 Task: Create a rule when a card is created in list name by anyone .
Action: Mouse pressed left at (556, 452)
Screenshot: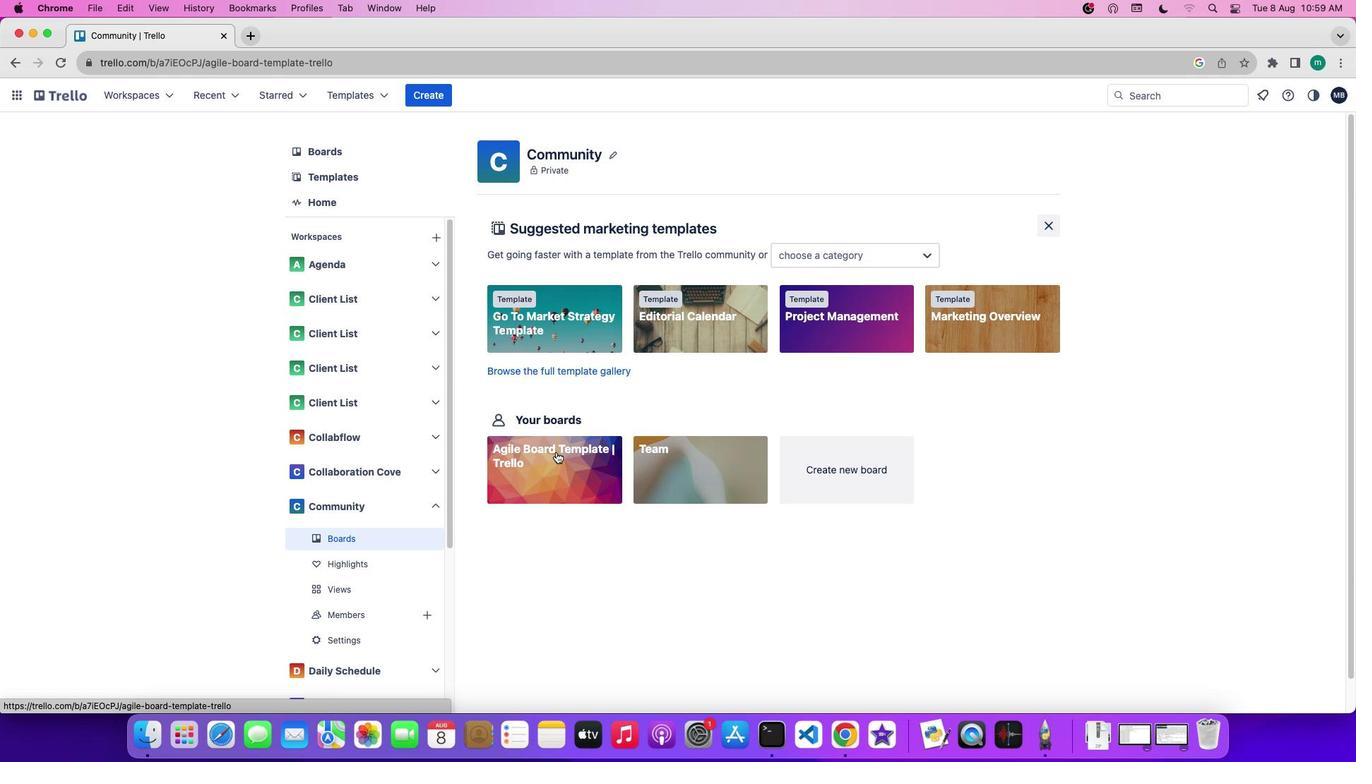 
Action: Mouse moved to (1172, 317)
Screenshot: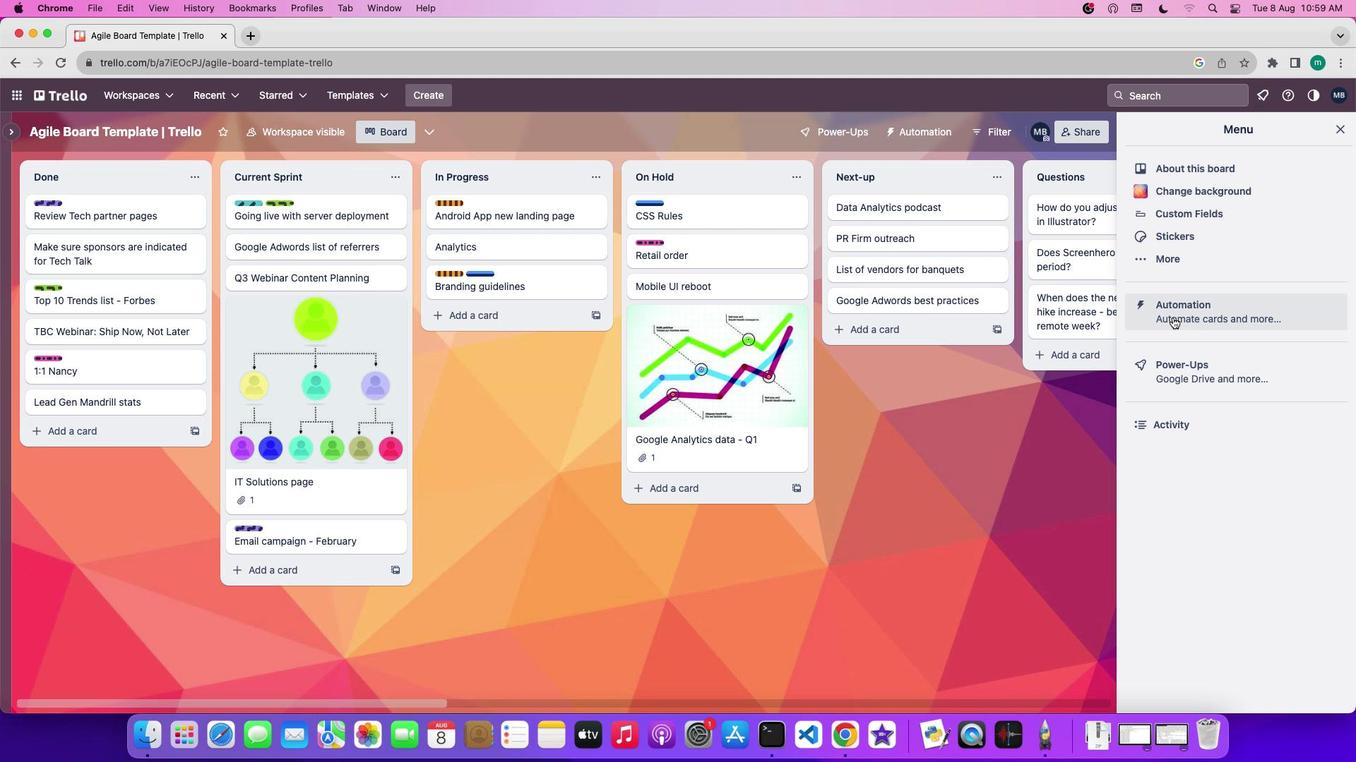 
Action: Mouse pressed left at (1172, 317)
Screenshot: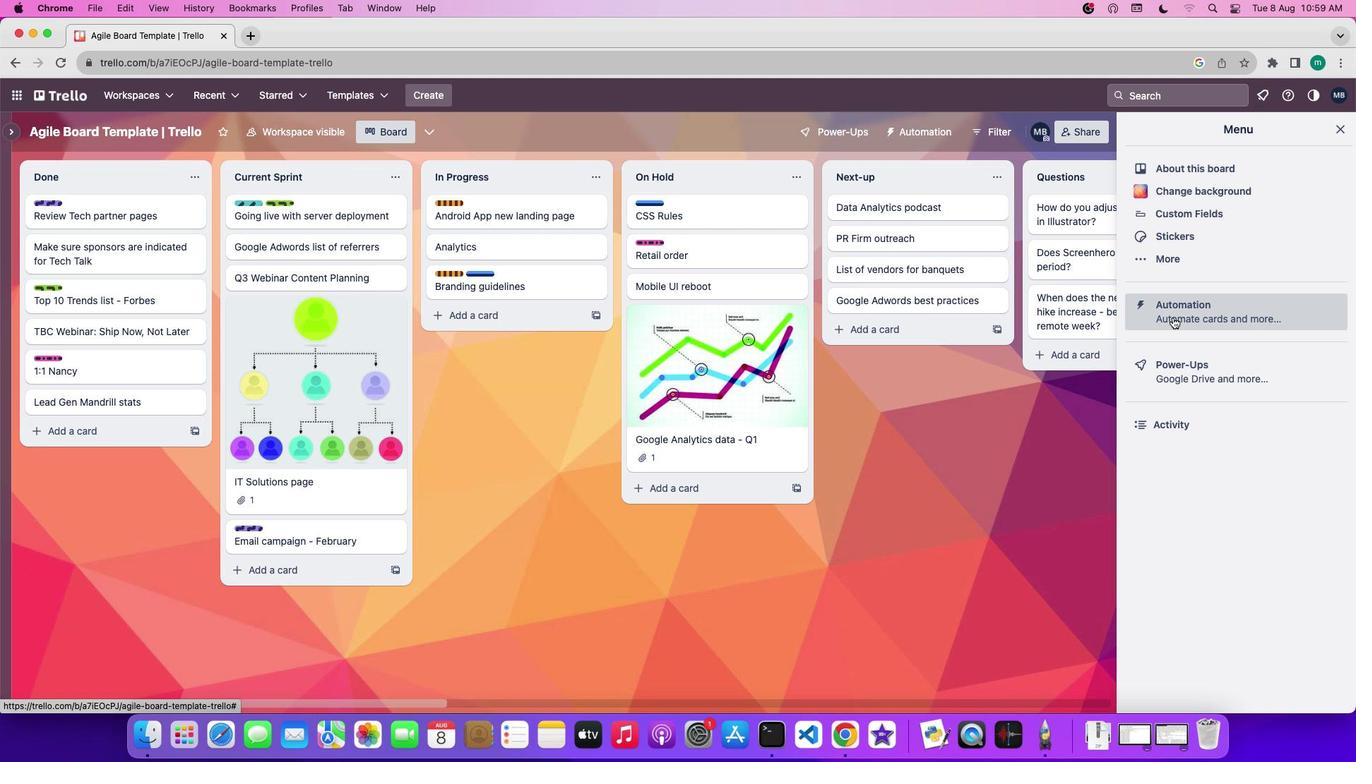 
Action: Mouse moved to (100, 250)
Screenshot: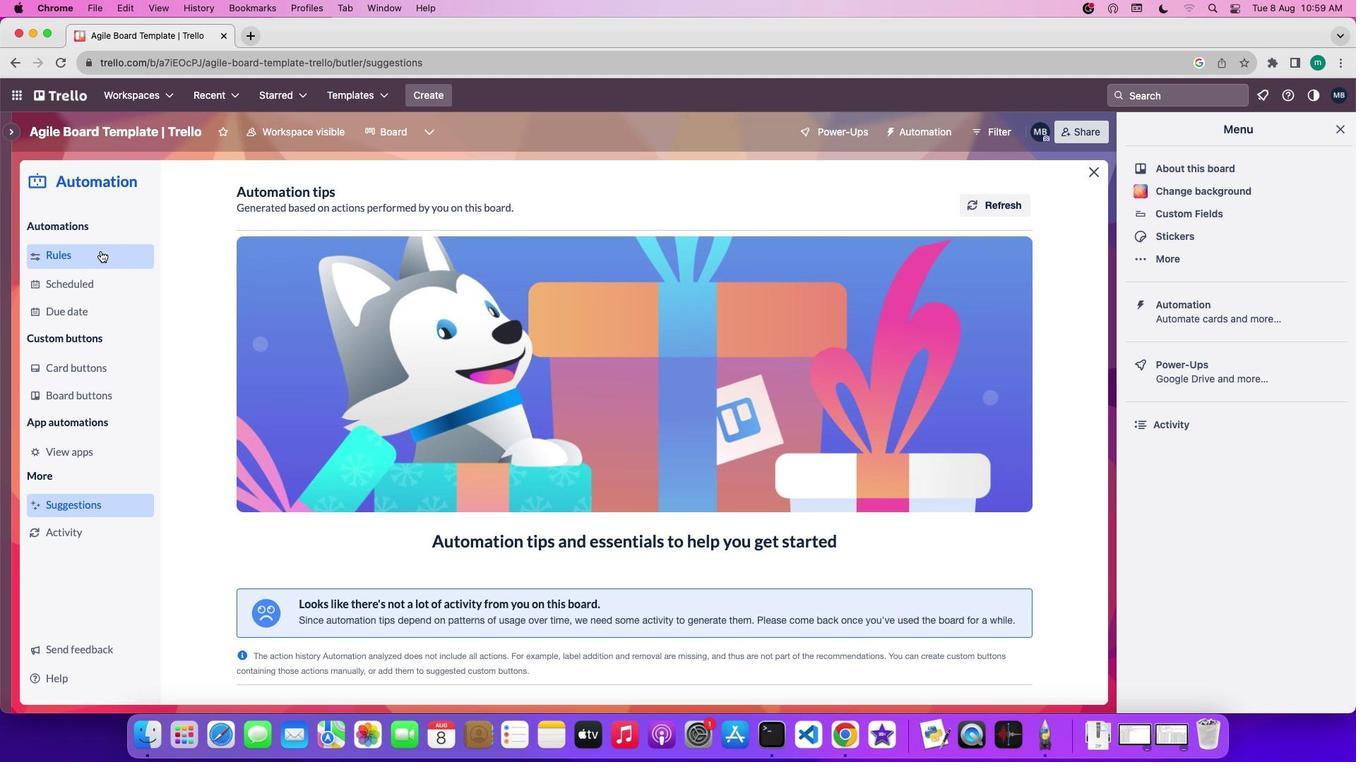 
Action: Mouse pressed left at (100, 250)
Screenshot: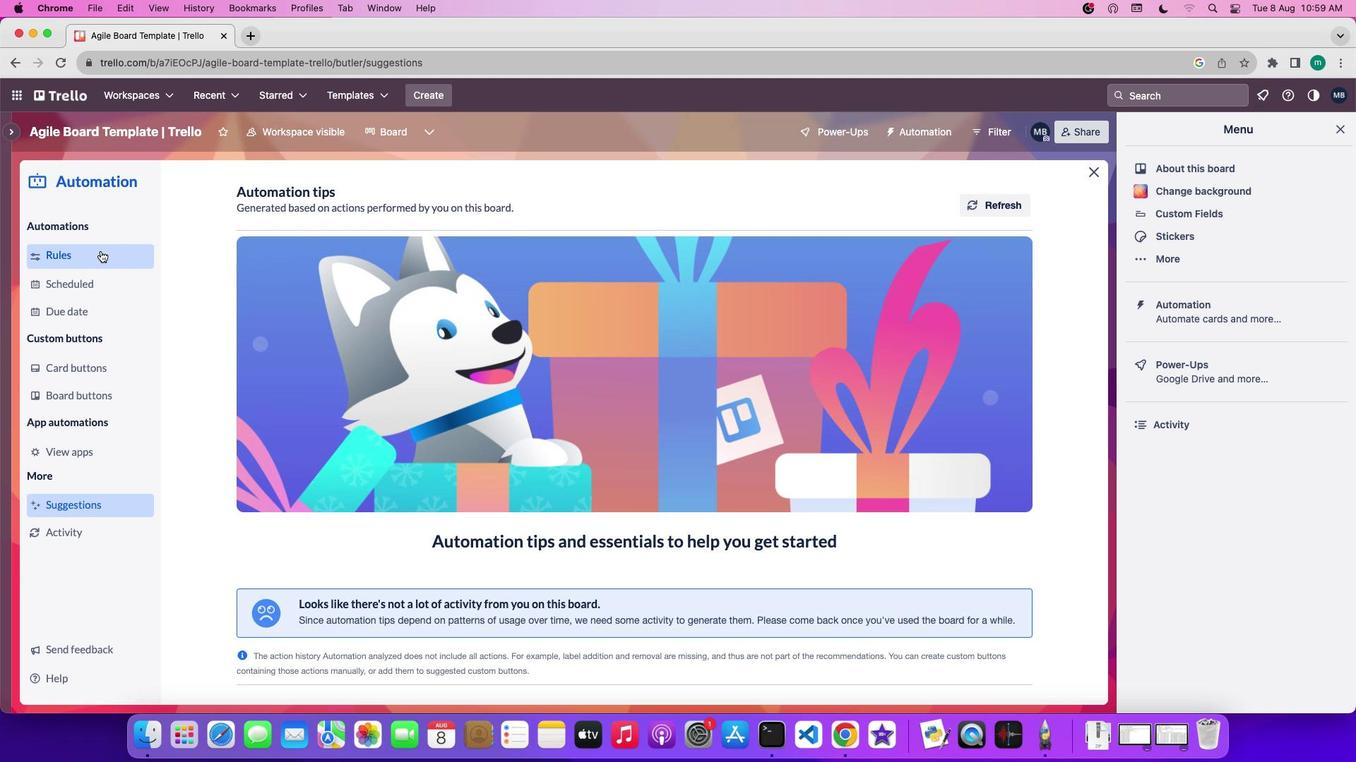 
Action: Mouse moved to (895, 190)
Screenshot: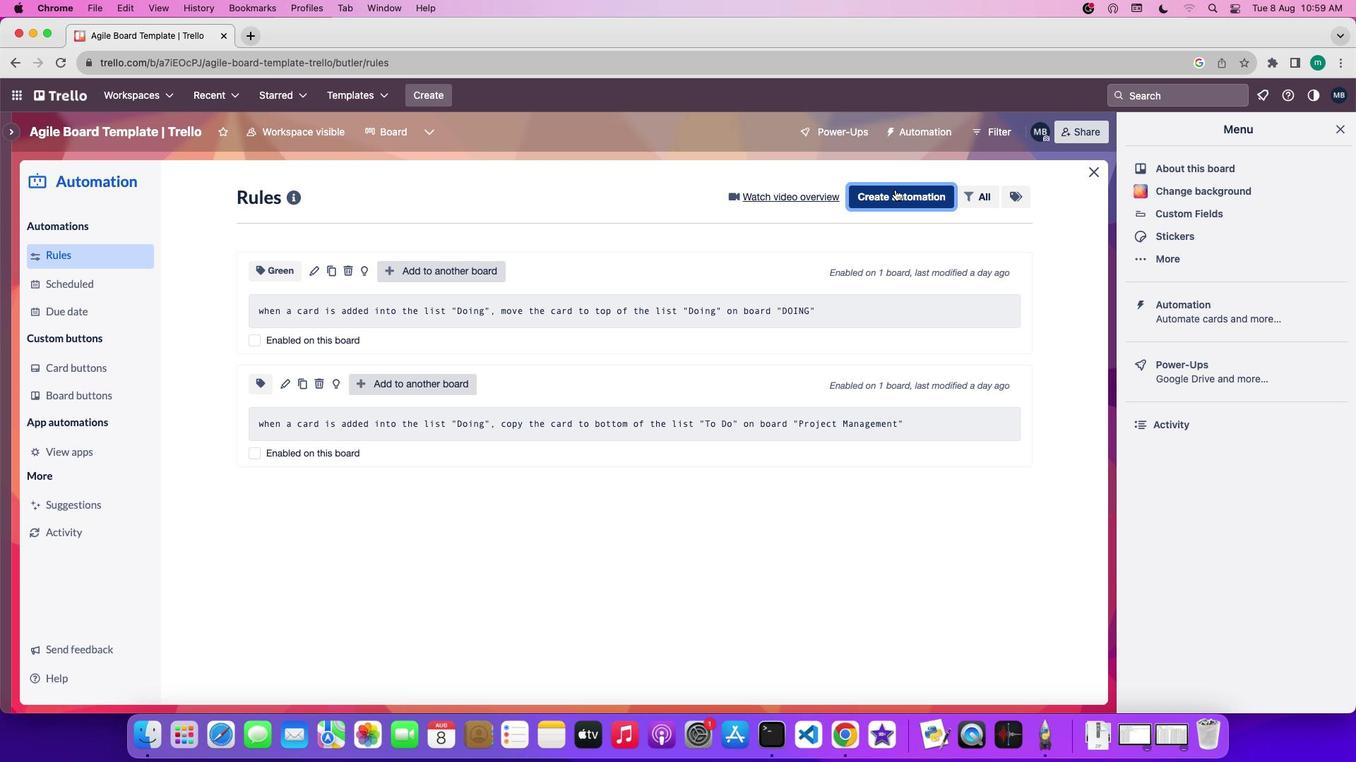 
Action: Mouse pressed left at (895, 190)
Screenshot: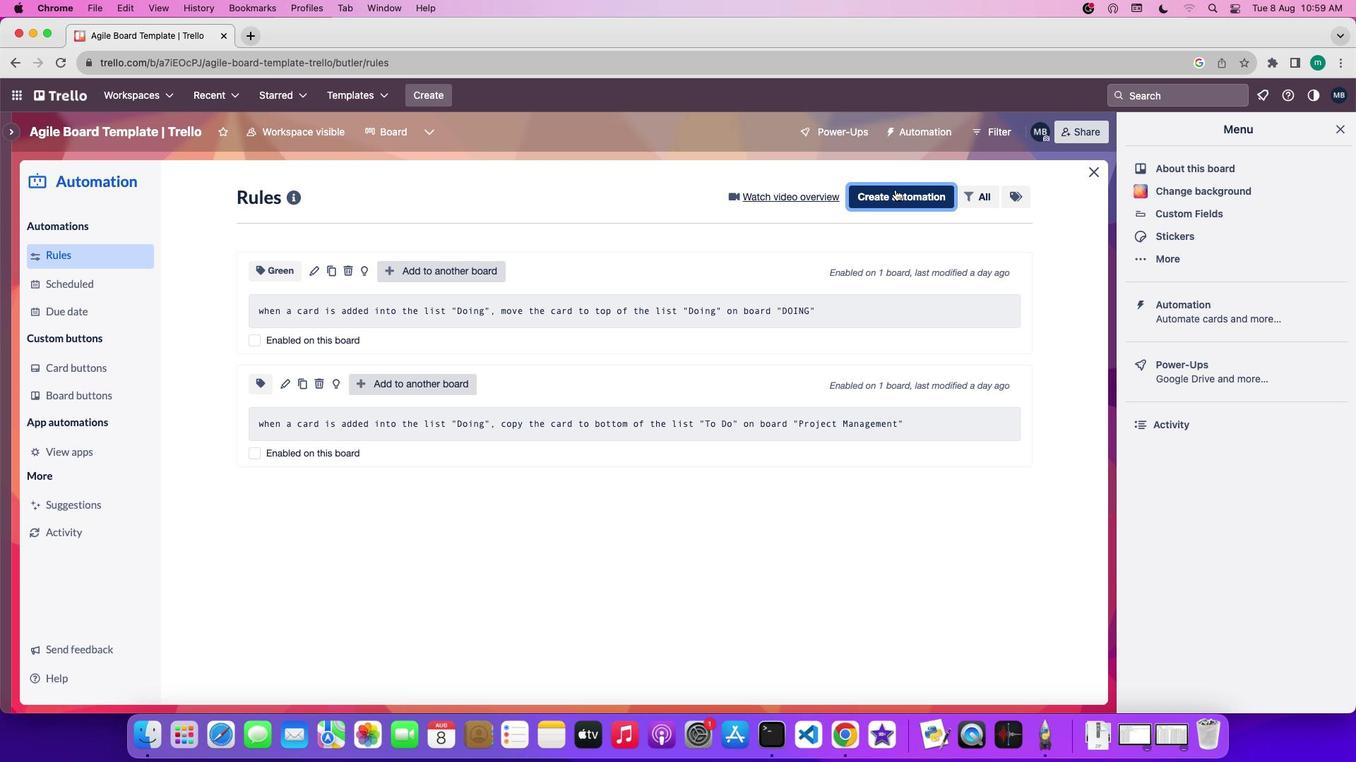 
Action: Mouse moved to (730, 420)
Screenshot: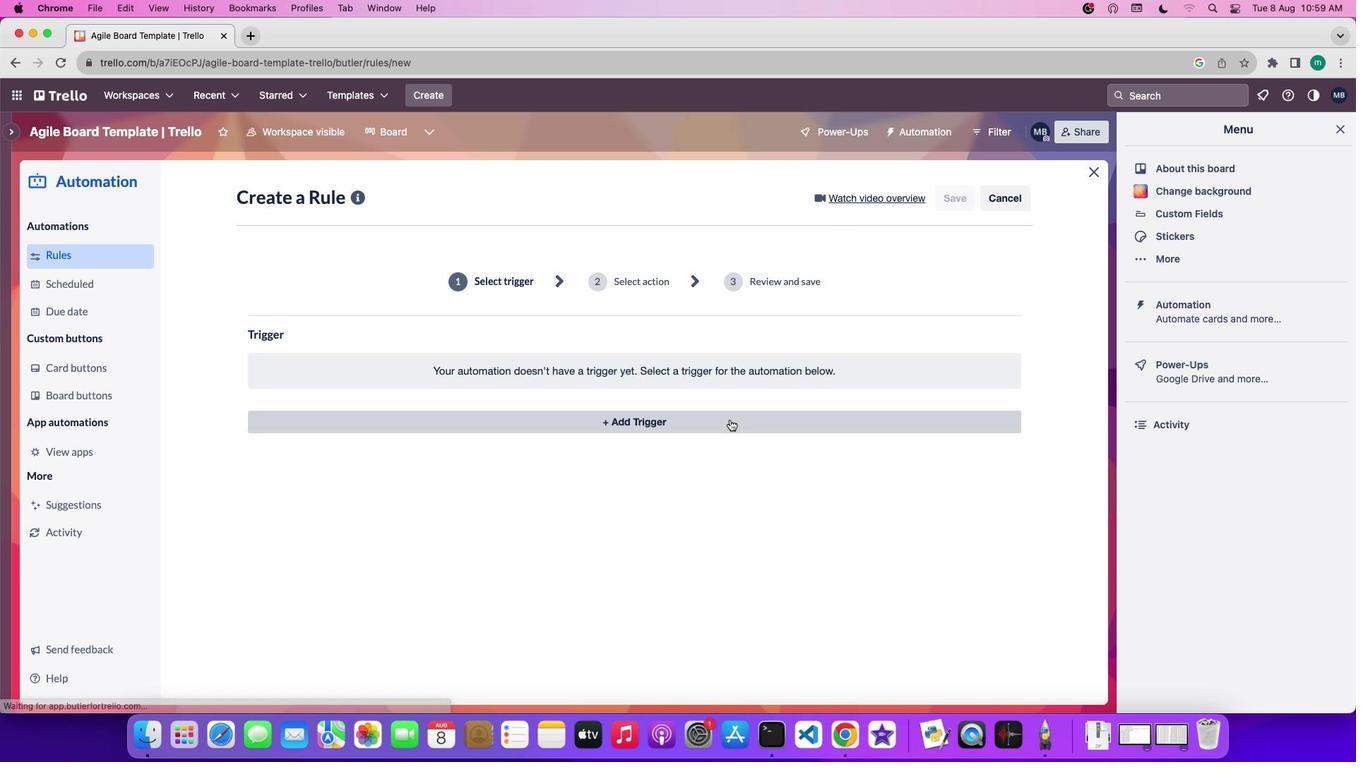 
Action: Mouse pressed left at (730, 420)
Screenshot: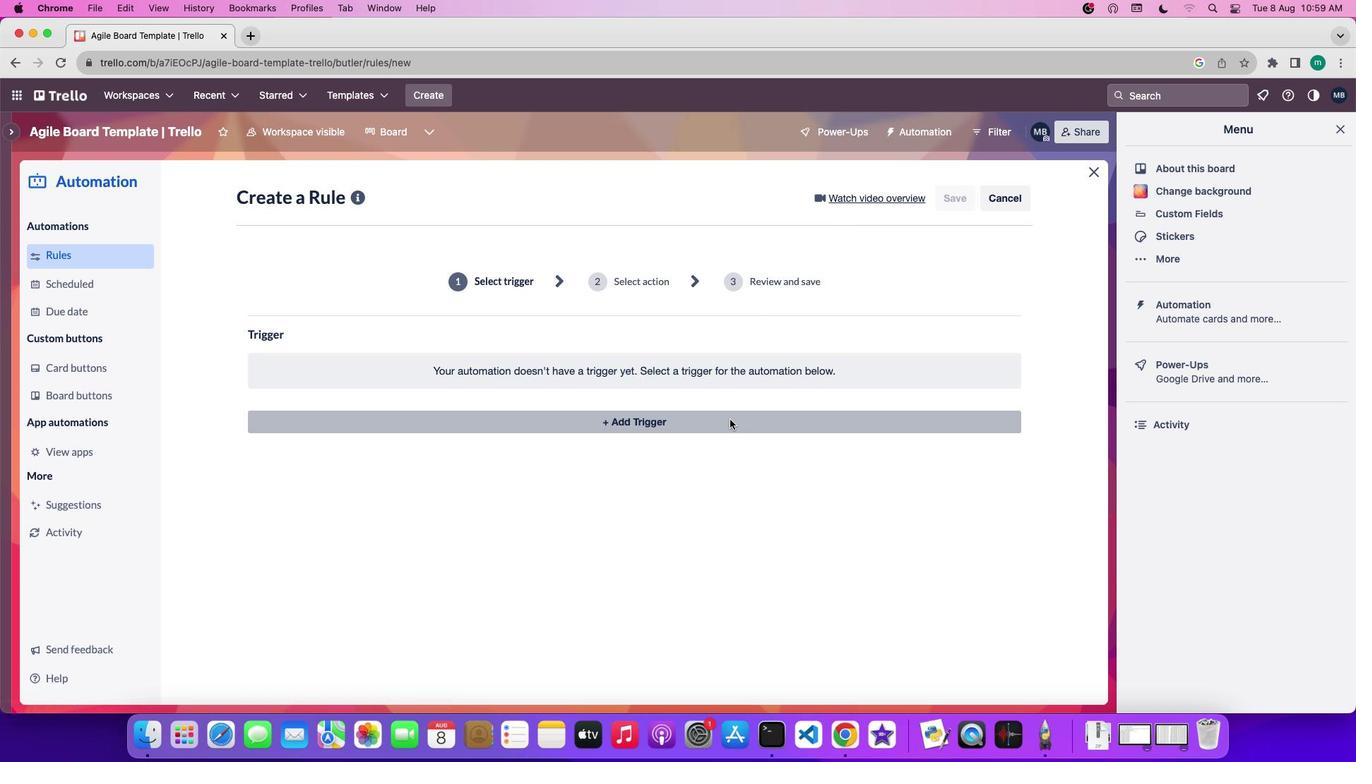 
Action: Mouse moved to (720, 424)
Screenshot: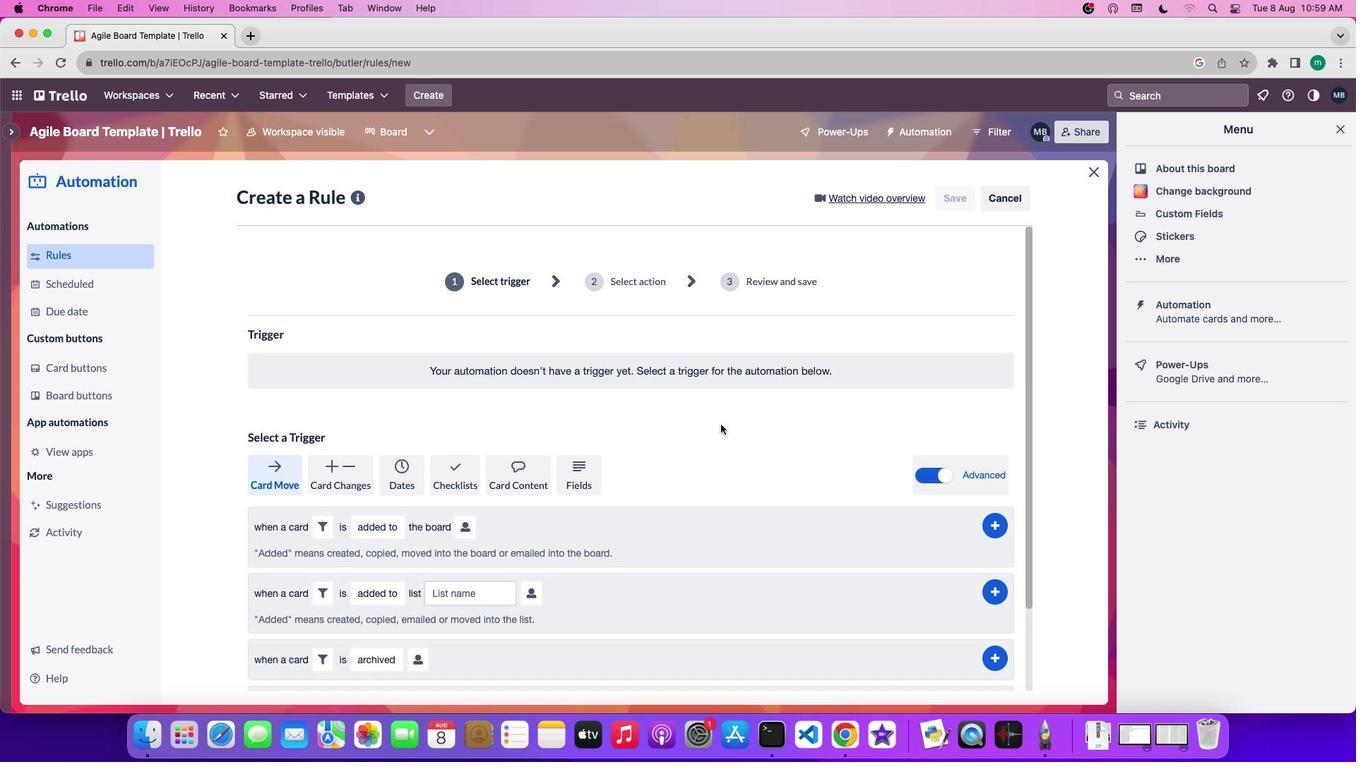 
Action: Mouse scrolled (720, 424) with delta (0, 0)
Screenshot: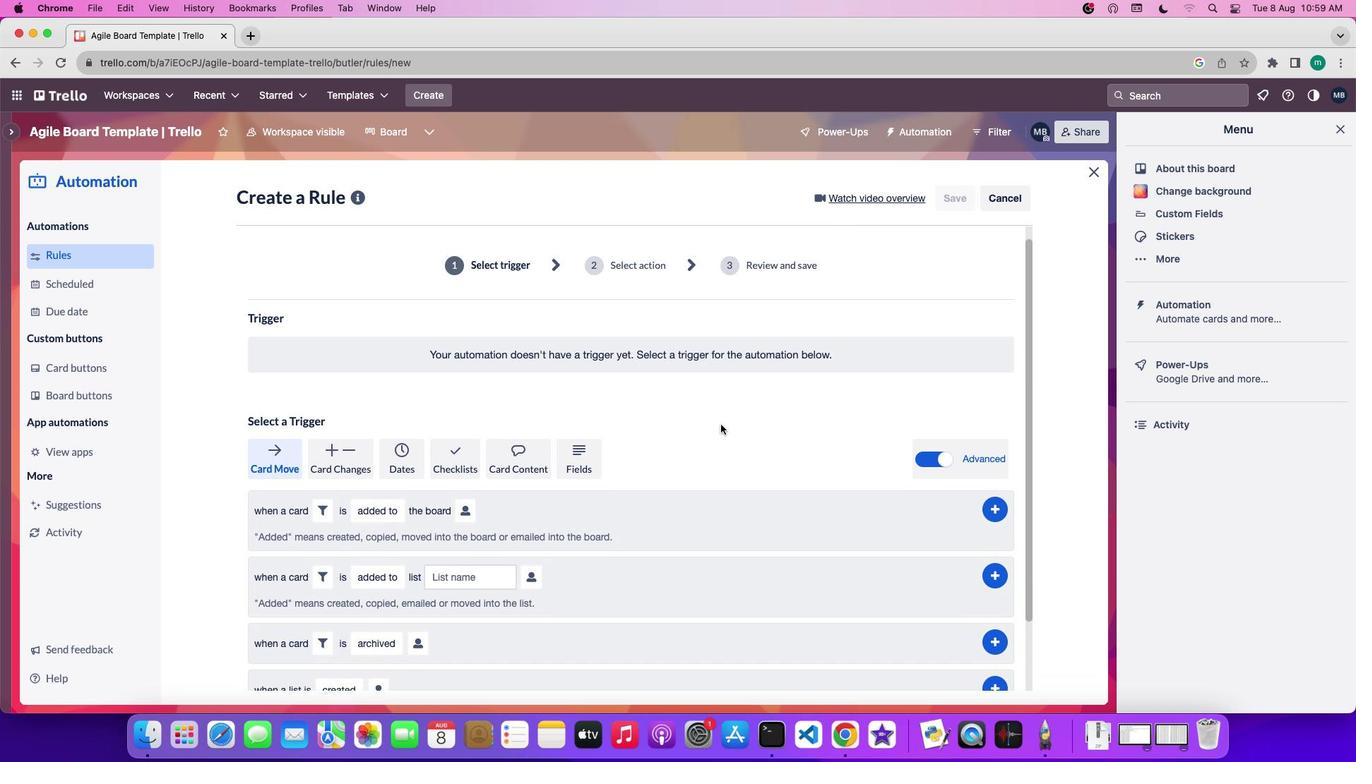
Action: Mouse scrolled (720, 424) with delta (0, 0)
Screenshot: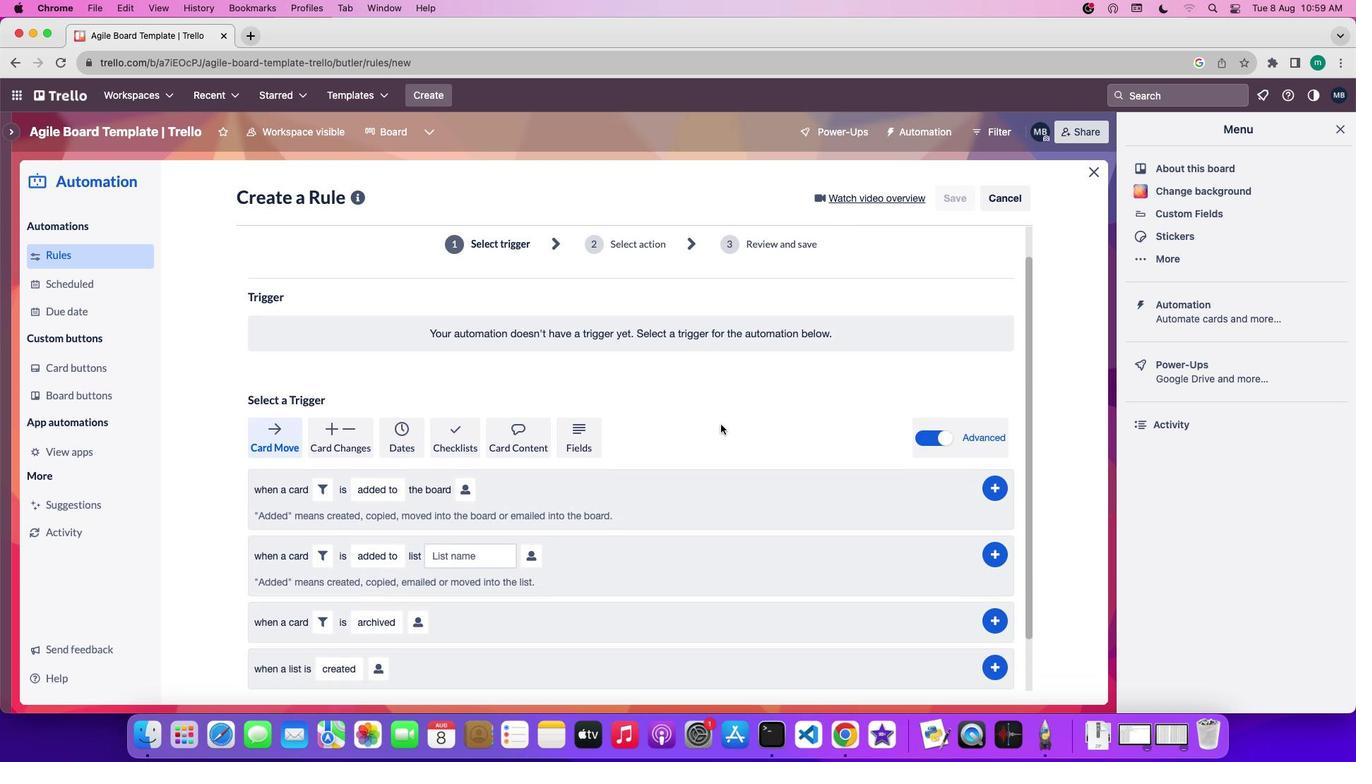 
Action: Mouse scrolled (720, 424) with delta (0, -1)
Screenshot: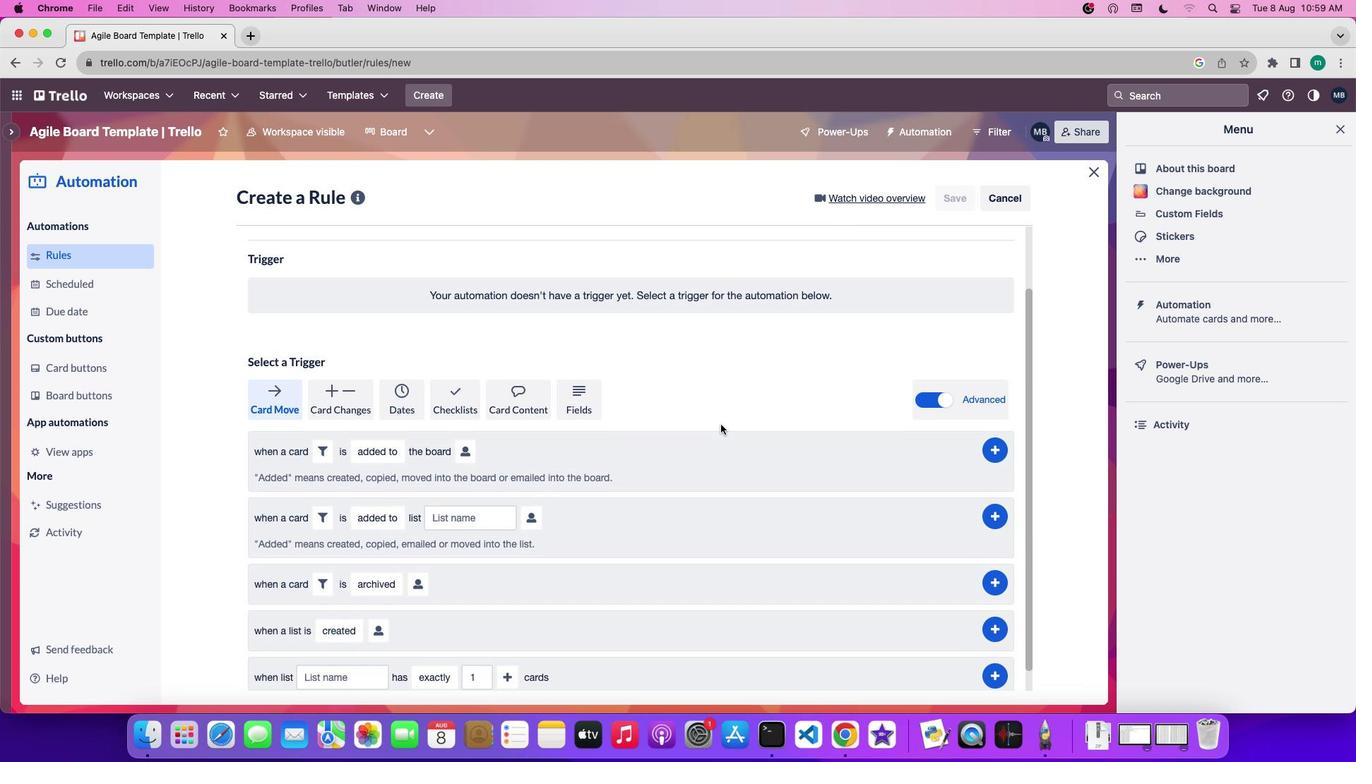 
Action: Mouse scrolled (720, 424) with delta (0, -2)
Screenshot: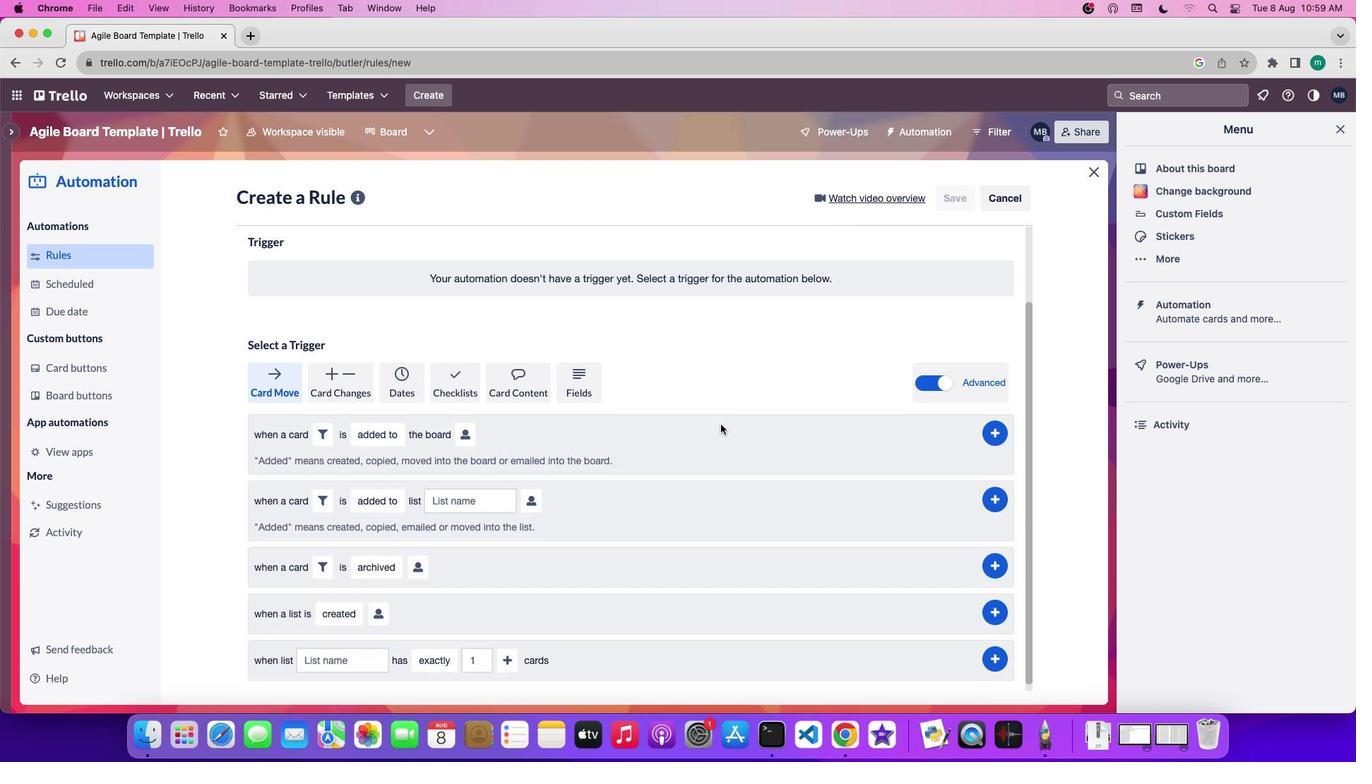 
Action: Mouse scrolled (720, 424) with delta (0, -2)
Screenshot: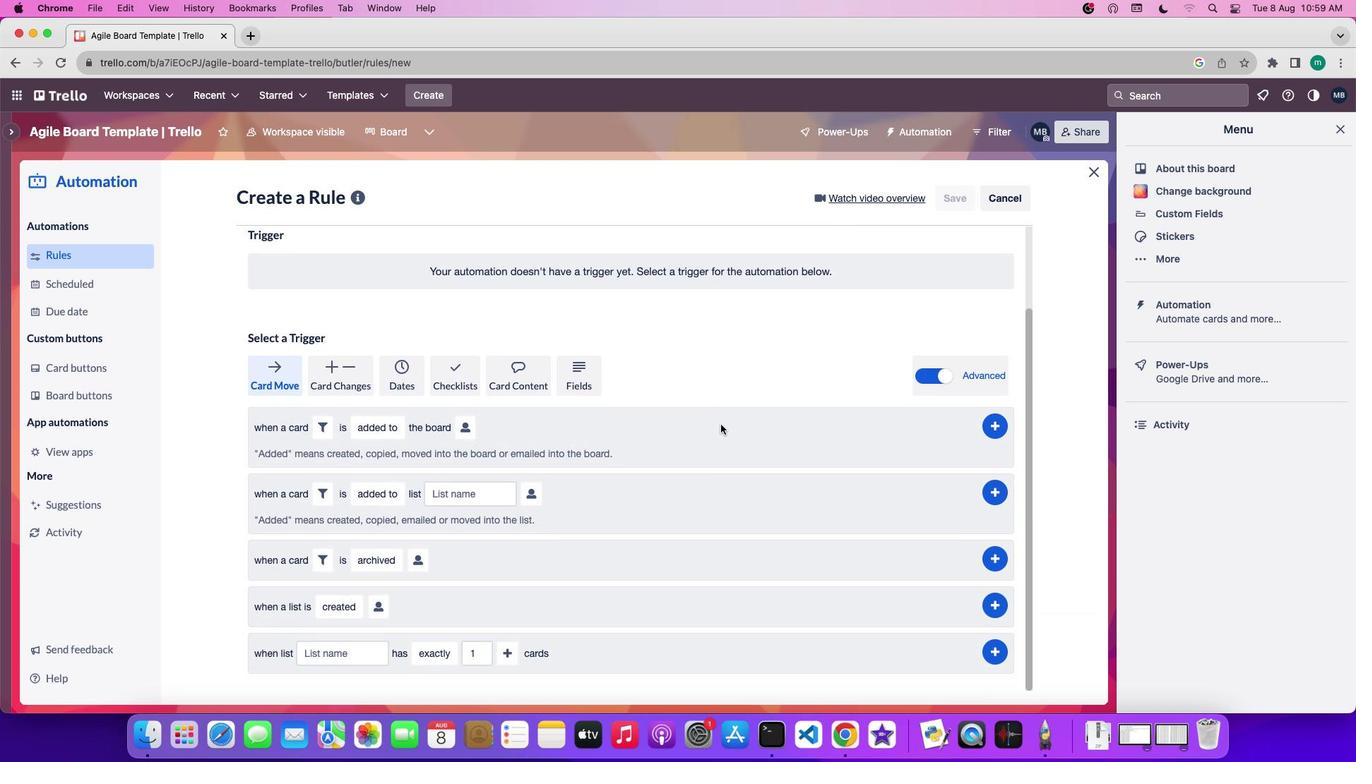 
Action: Mouse moved to (376, 579)
Screenshot: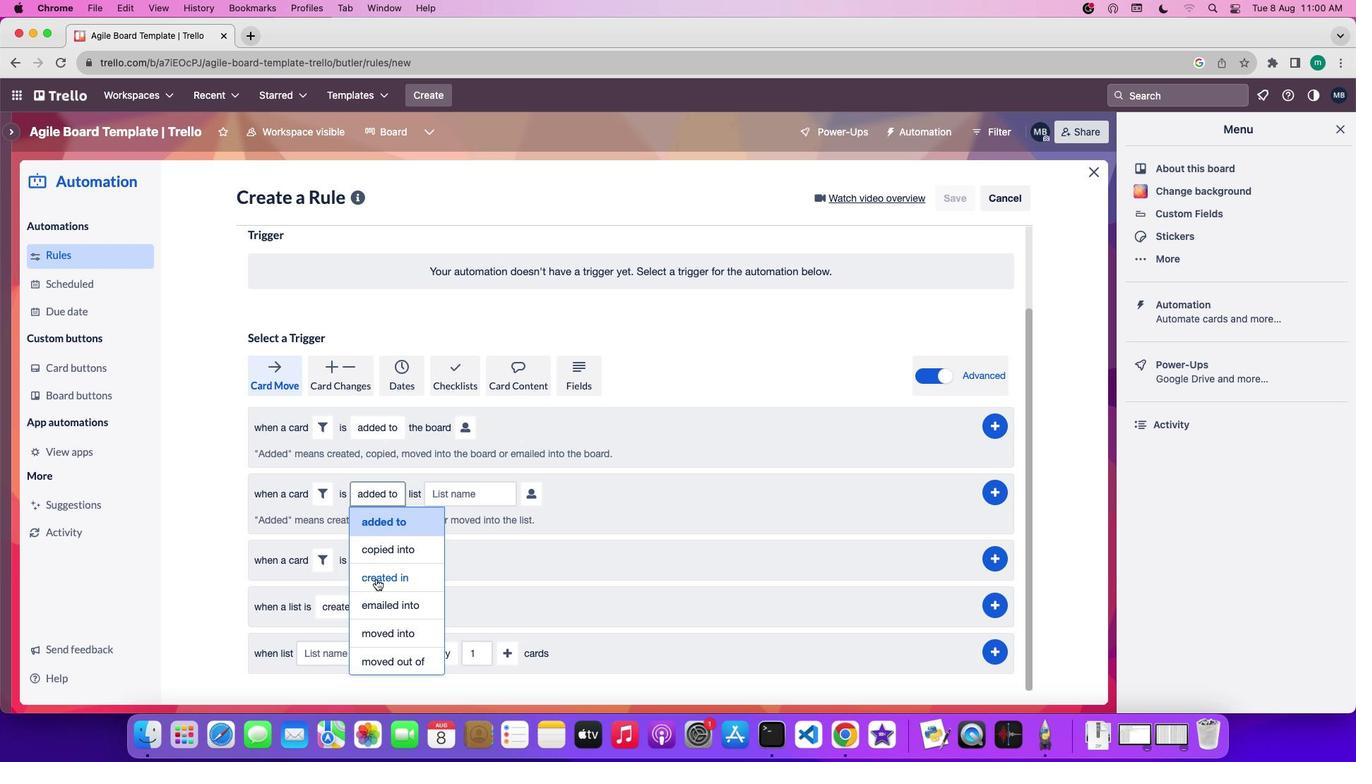 
Action: Mouse pressed left at (376, 579)
Screenshot: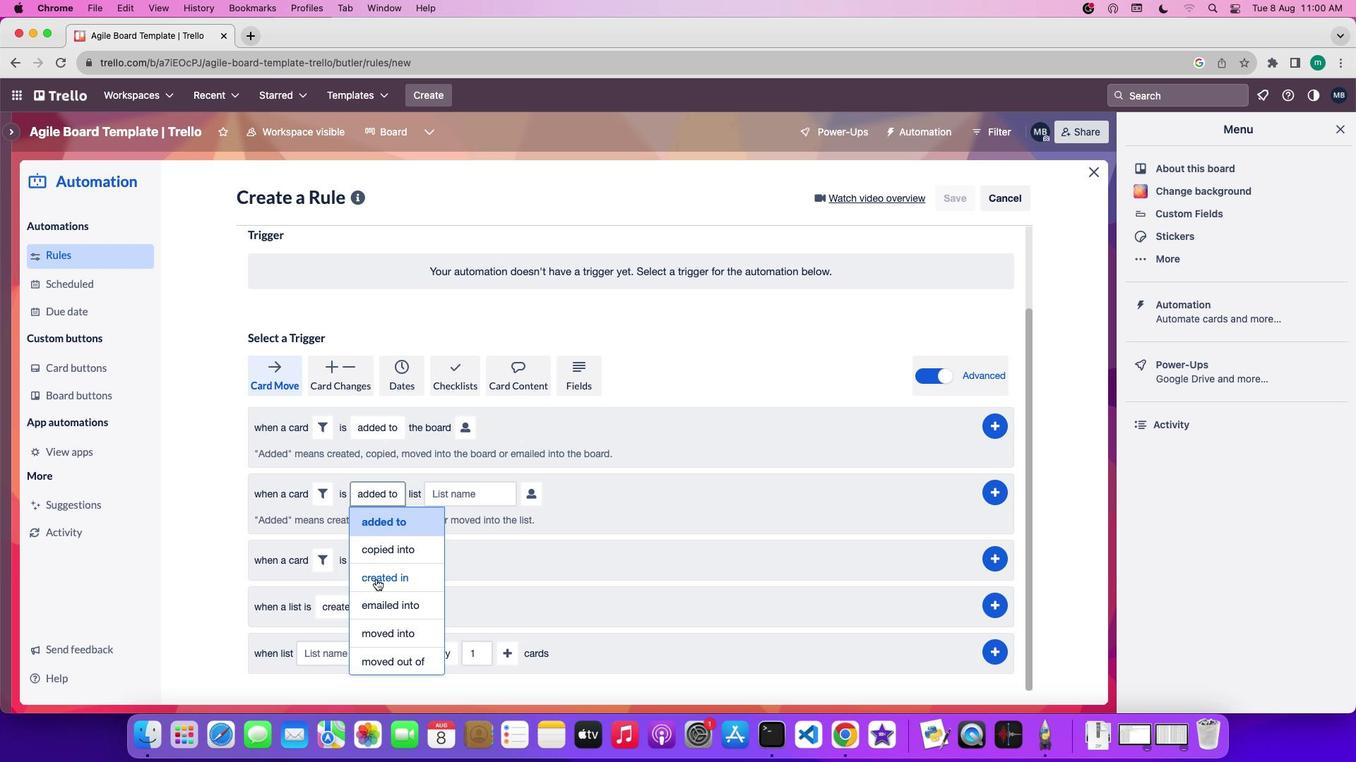 
Action: Mouse moved to (483, 500)
Screenshot: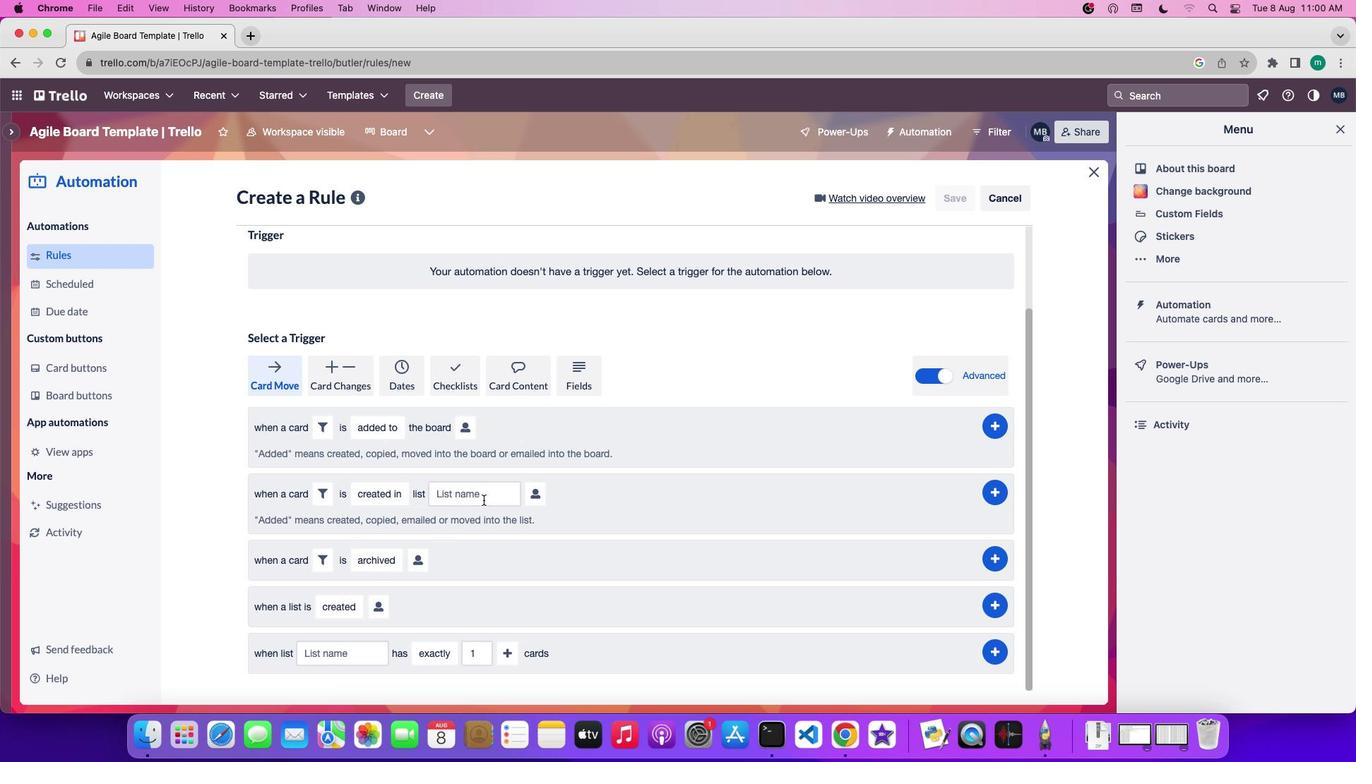 
Action: Mouse pressed left at (483, 500)
Screenshot: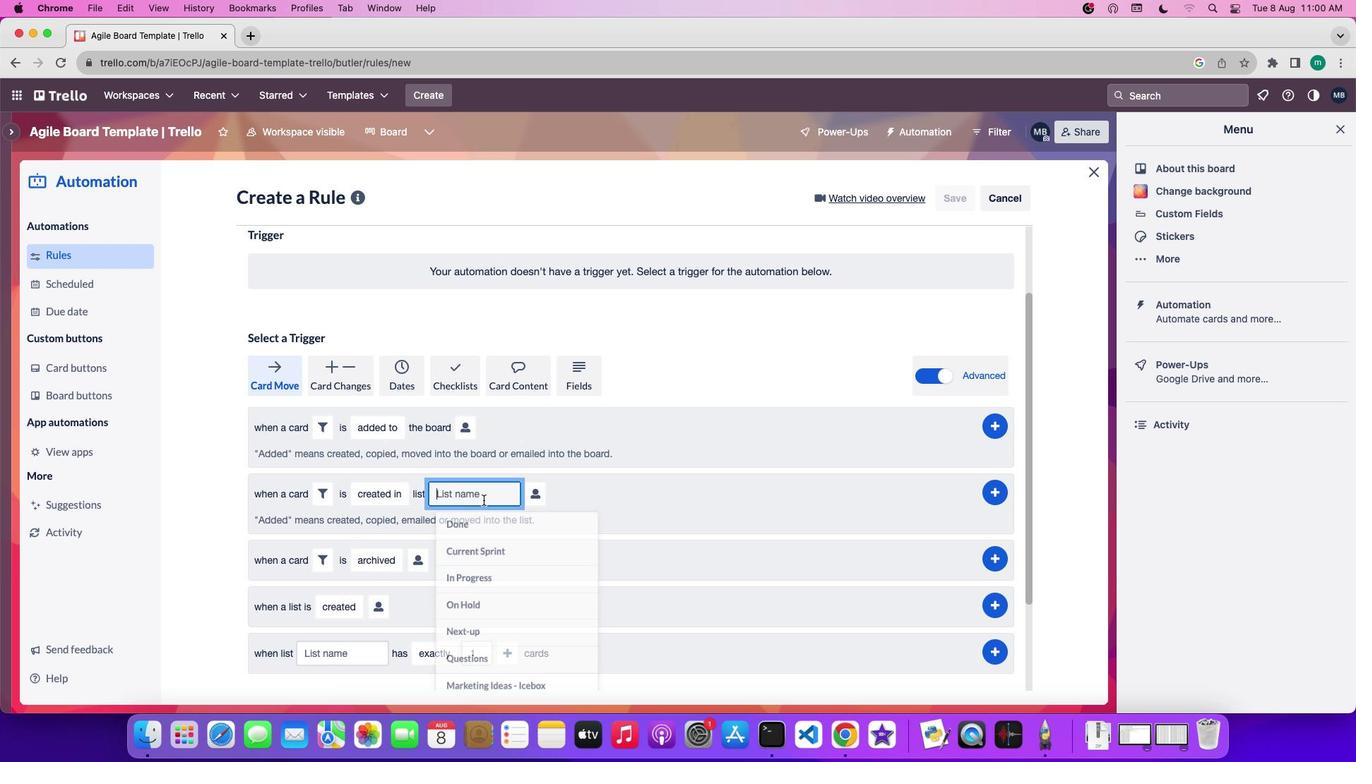 
Action: Key pressed 'n''a''m''e'
Screenshot: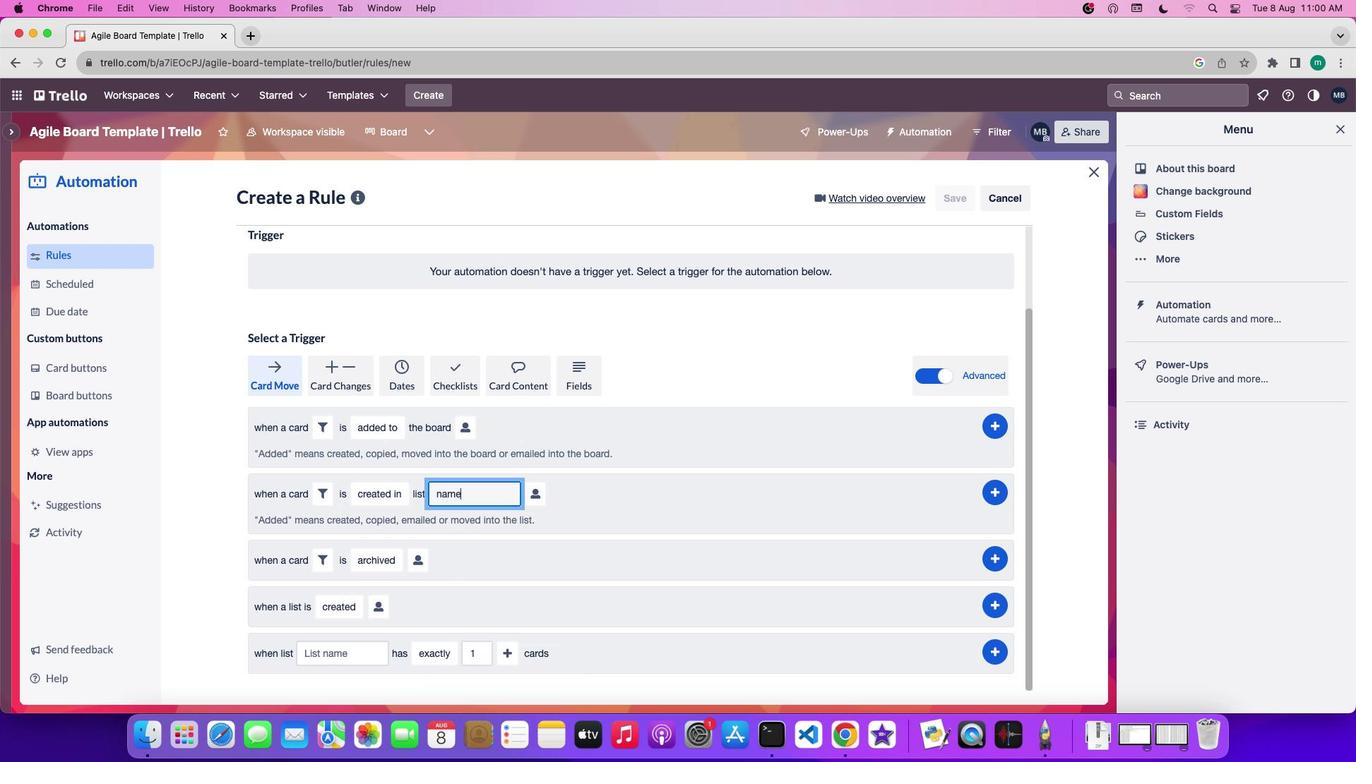 
Action: Mouse moved to (531, 494)
Screenshot: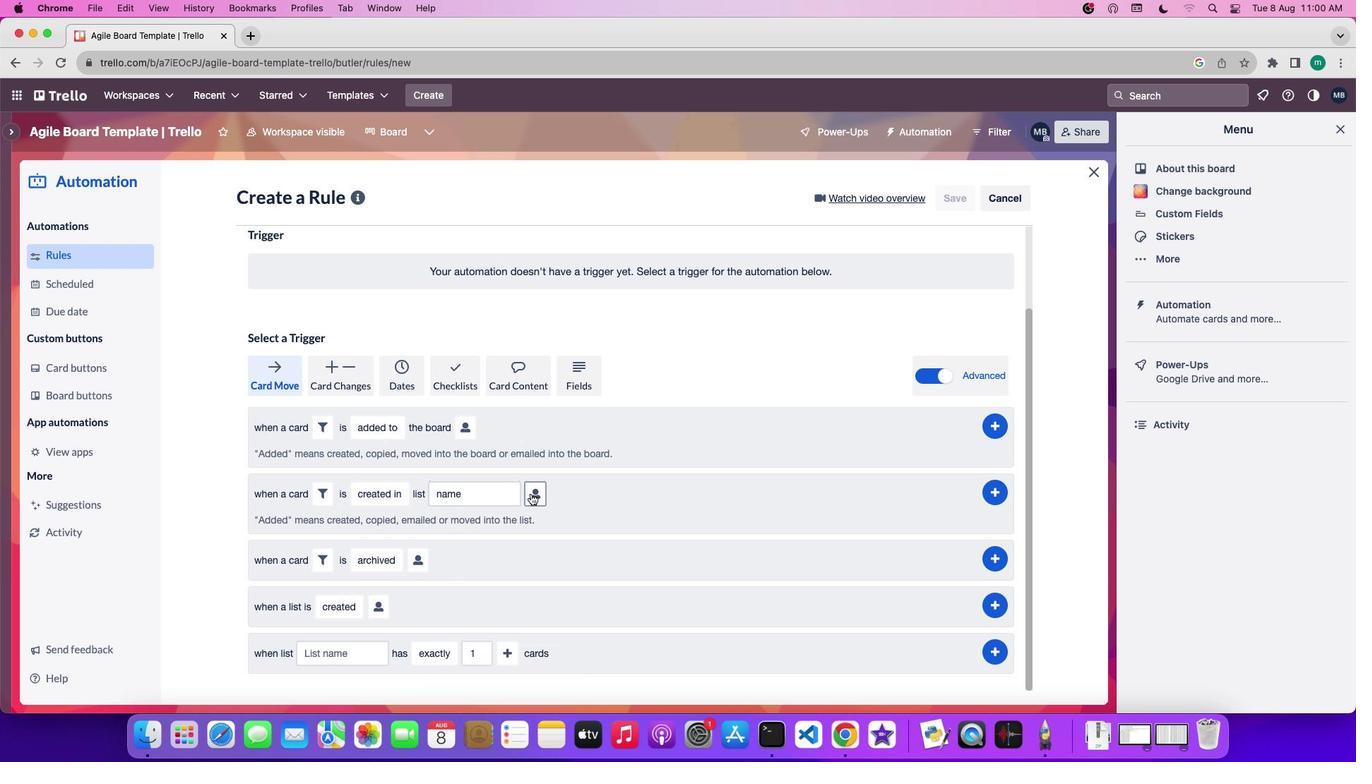 
Action: Mouse pressed left at (531, 494)
Screenshot: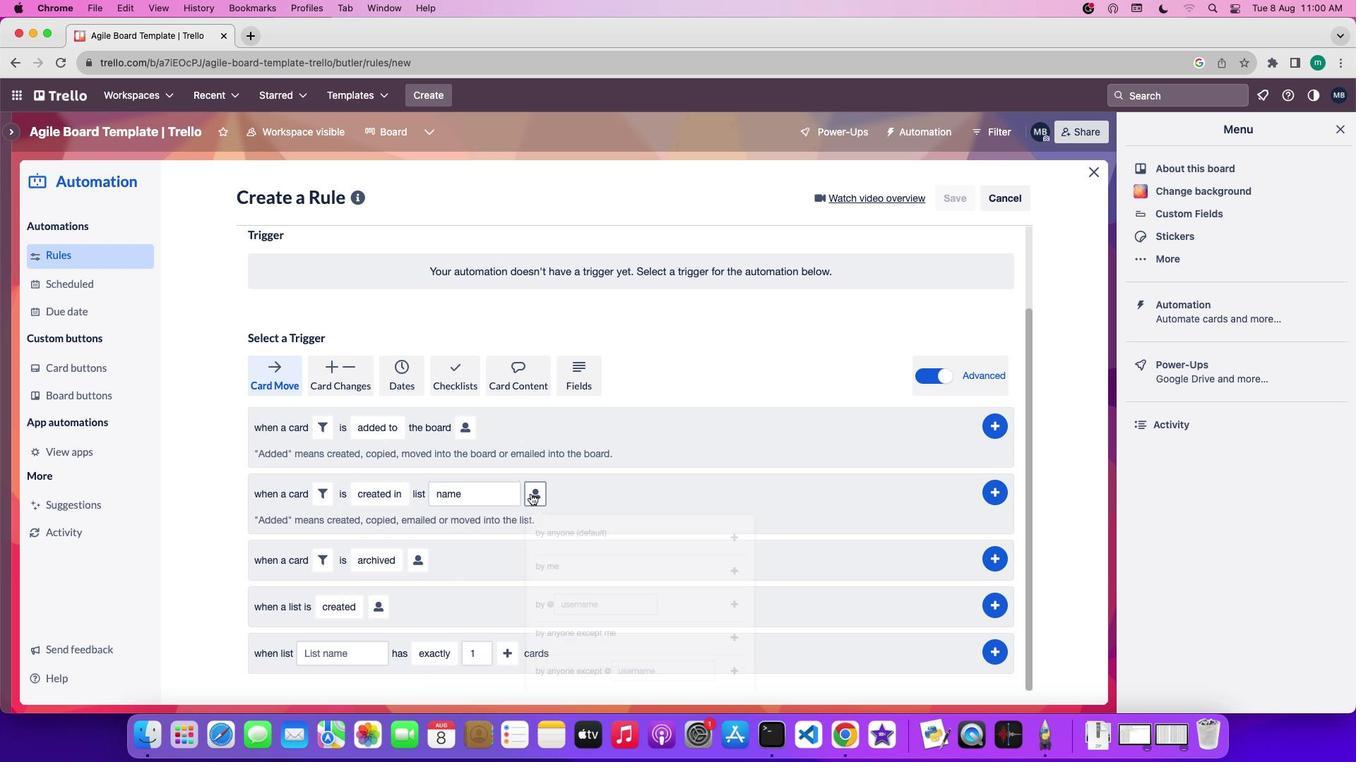 
Action: Mouse moved to (774, 541)
Screenshot: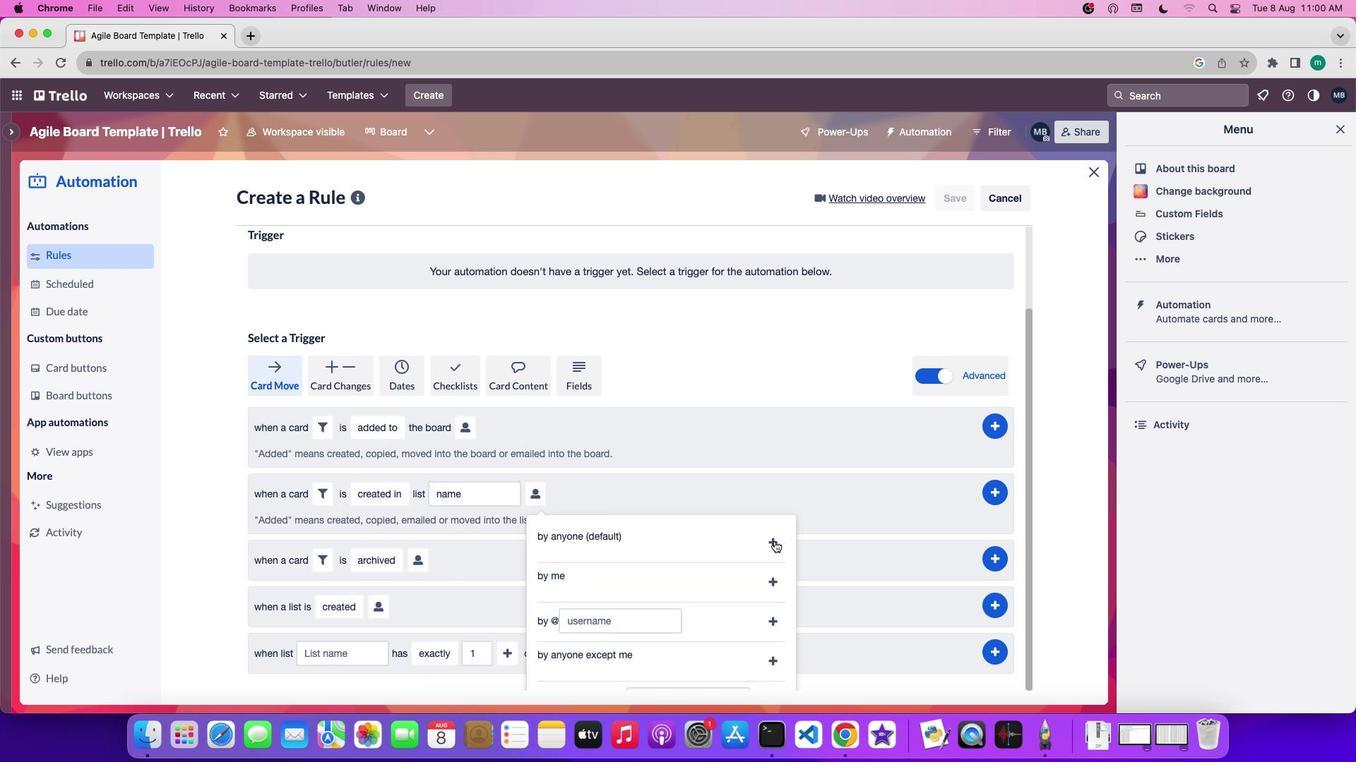
Action: Mouse pressed left at (774, 541)
Screenshot: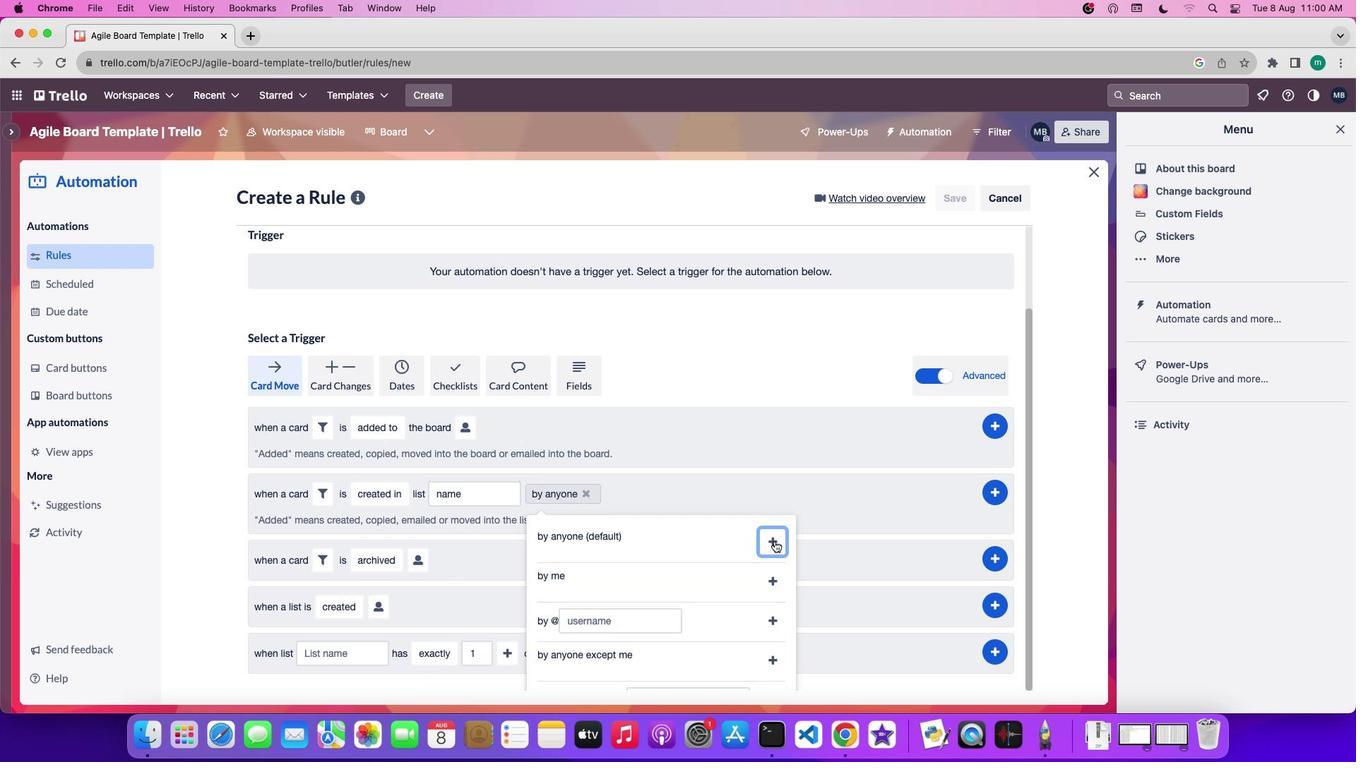 
Action: Mouse moved to (998, 493)
Screenshot: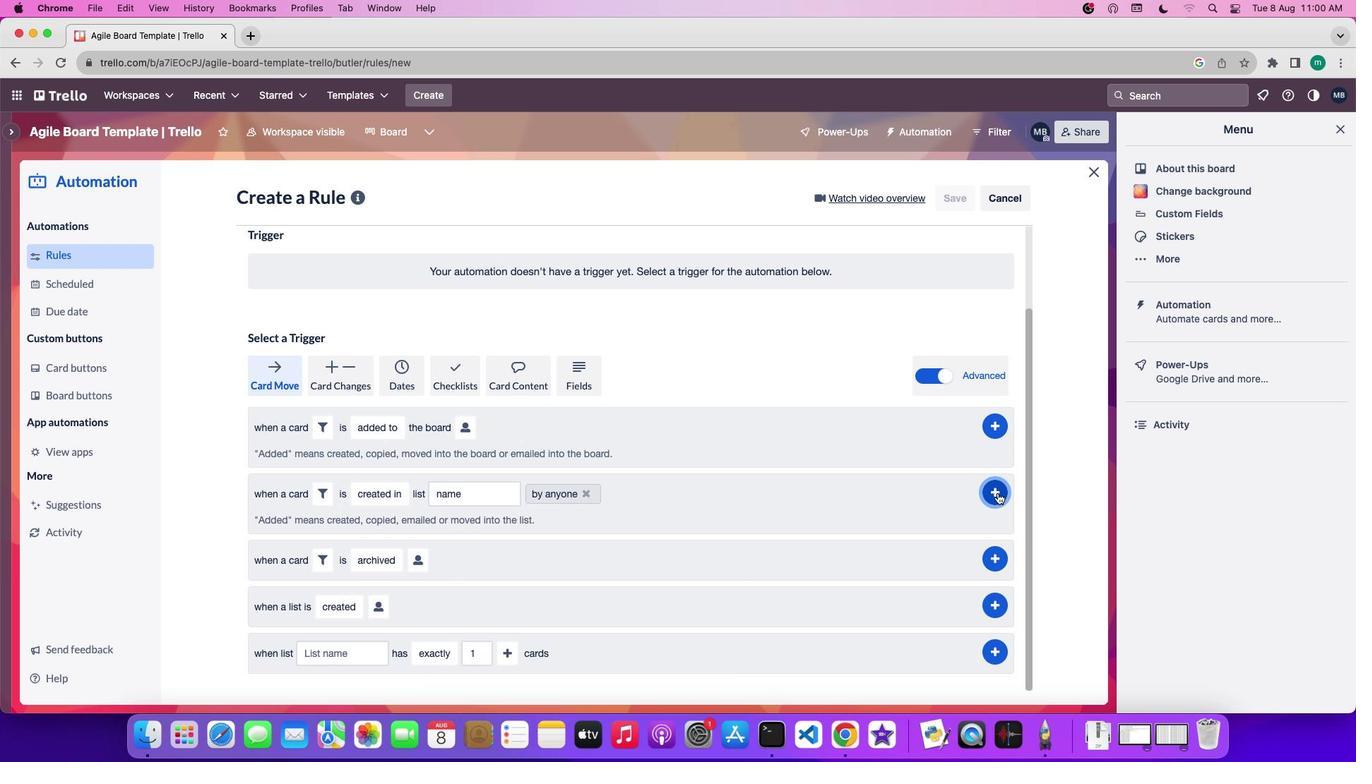 
Action: Mouse pressed left at (998, 493)
Screenshot: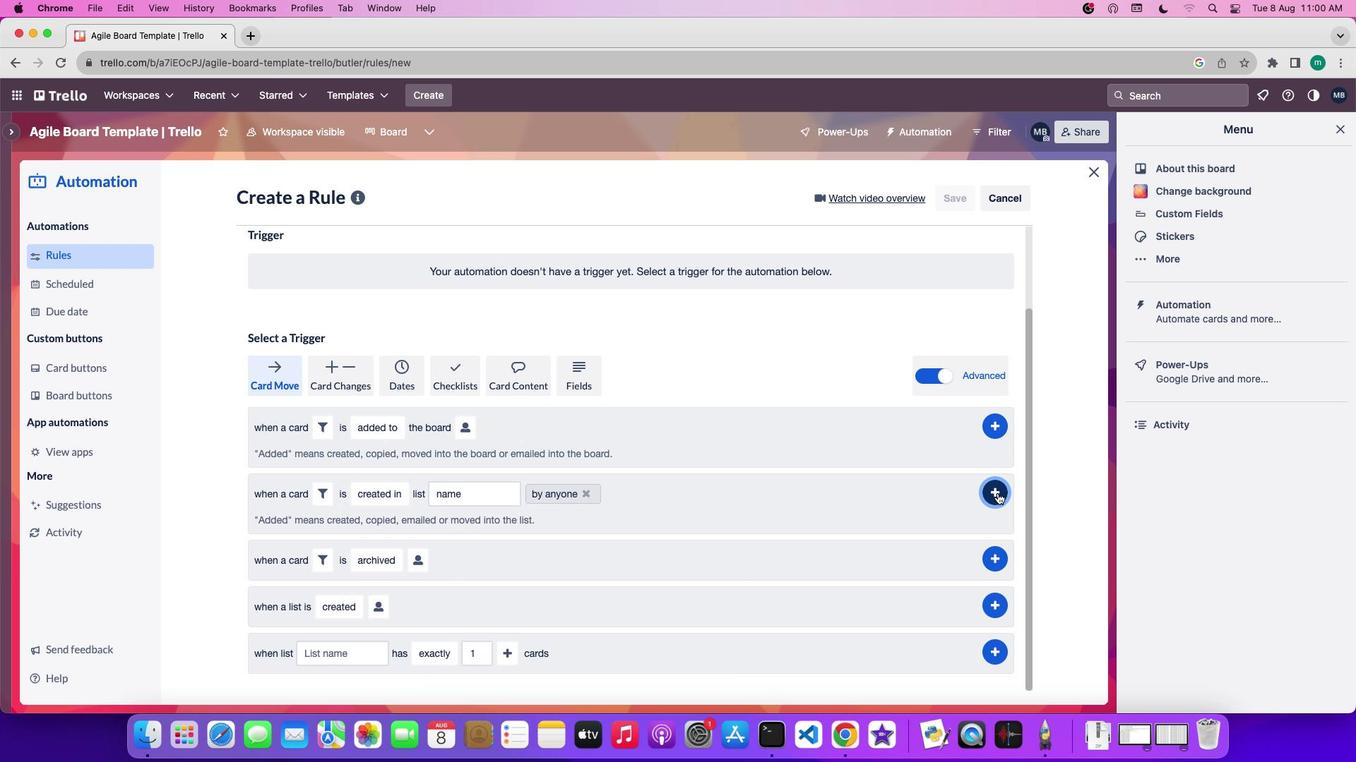 
